 Task: Filter the pull requests by the current user.
Action: Mouse moved to (280, 175)
Screenshot: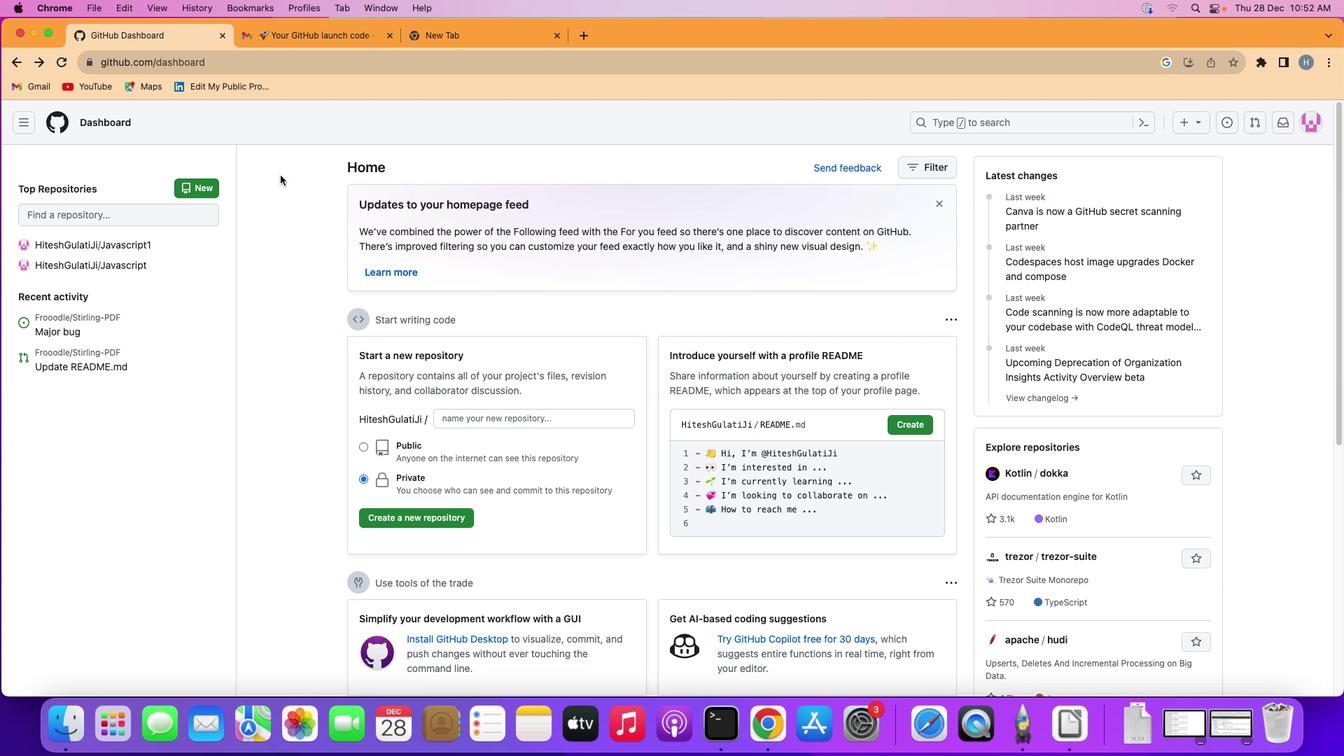 
Action: Mouse pressed left at (280, 175)
Screenshot: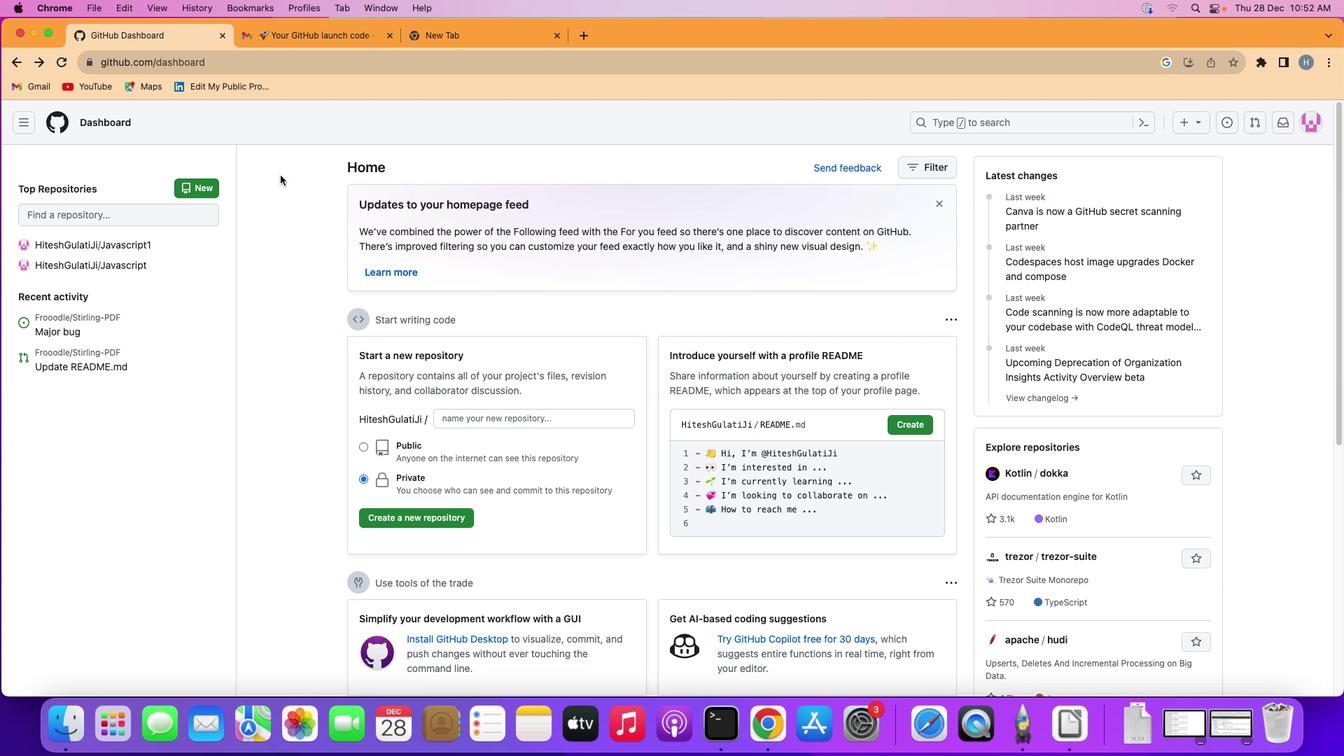 
Action: Mouse moved to (19, 118)
Screenshot: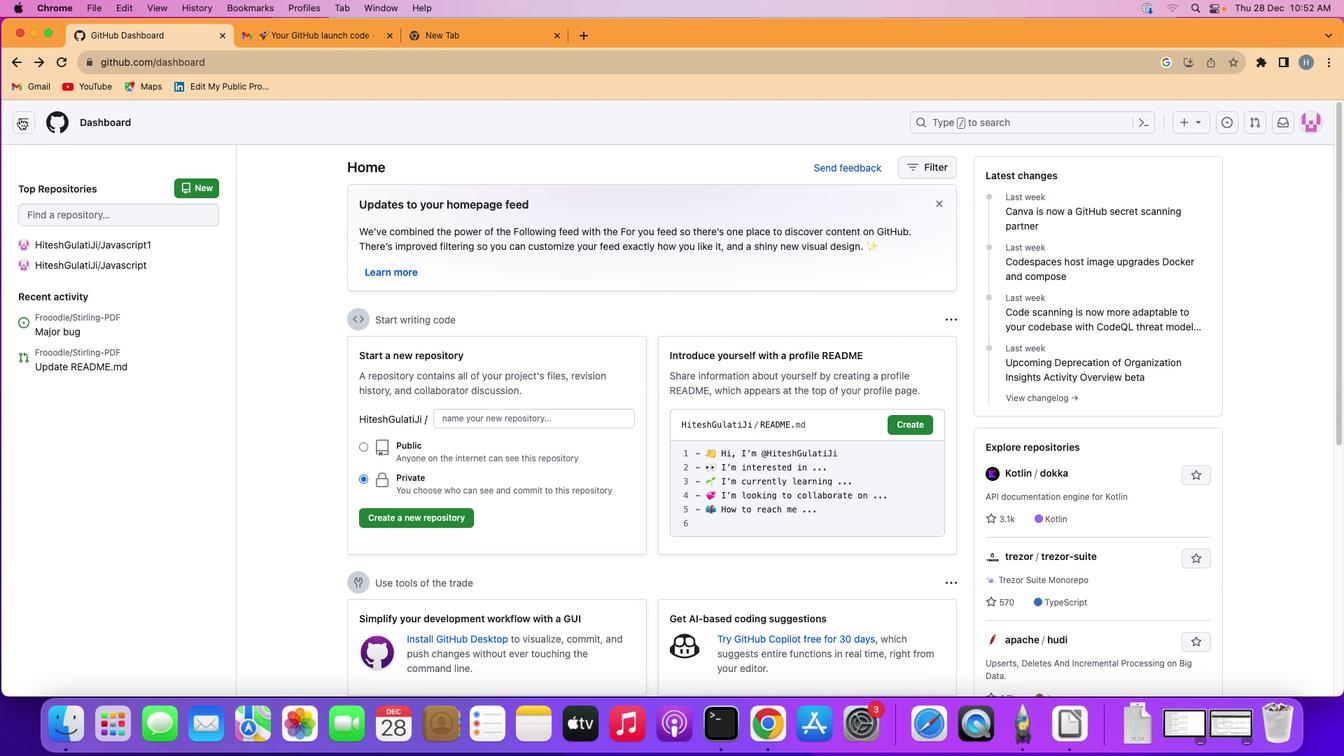 
Action: Mouse pressed left at (19, 118)
Screenshot: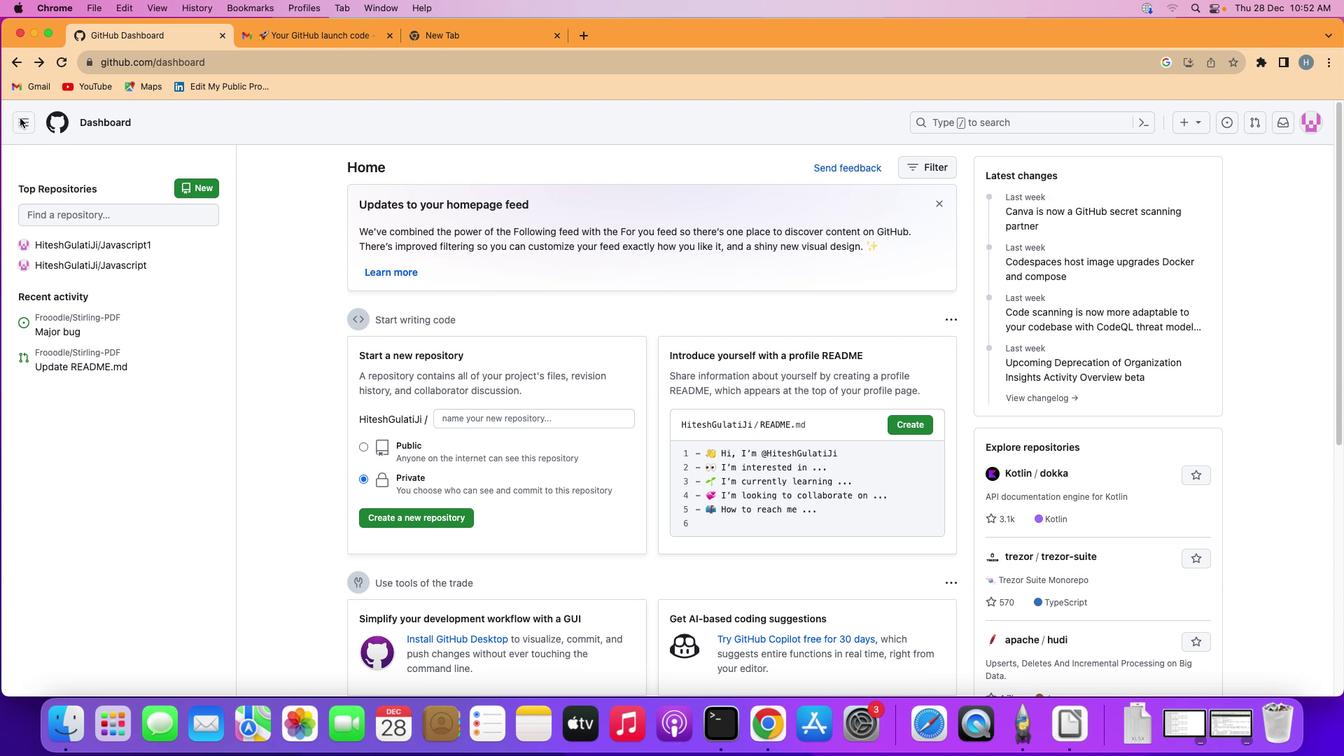 
Action: Mouse moved to (81, 204)
Screenshot: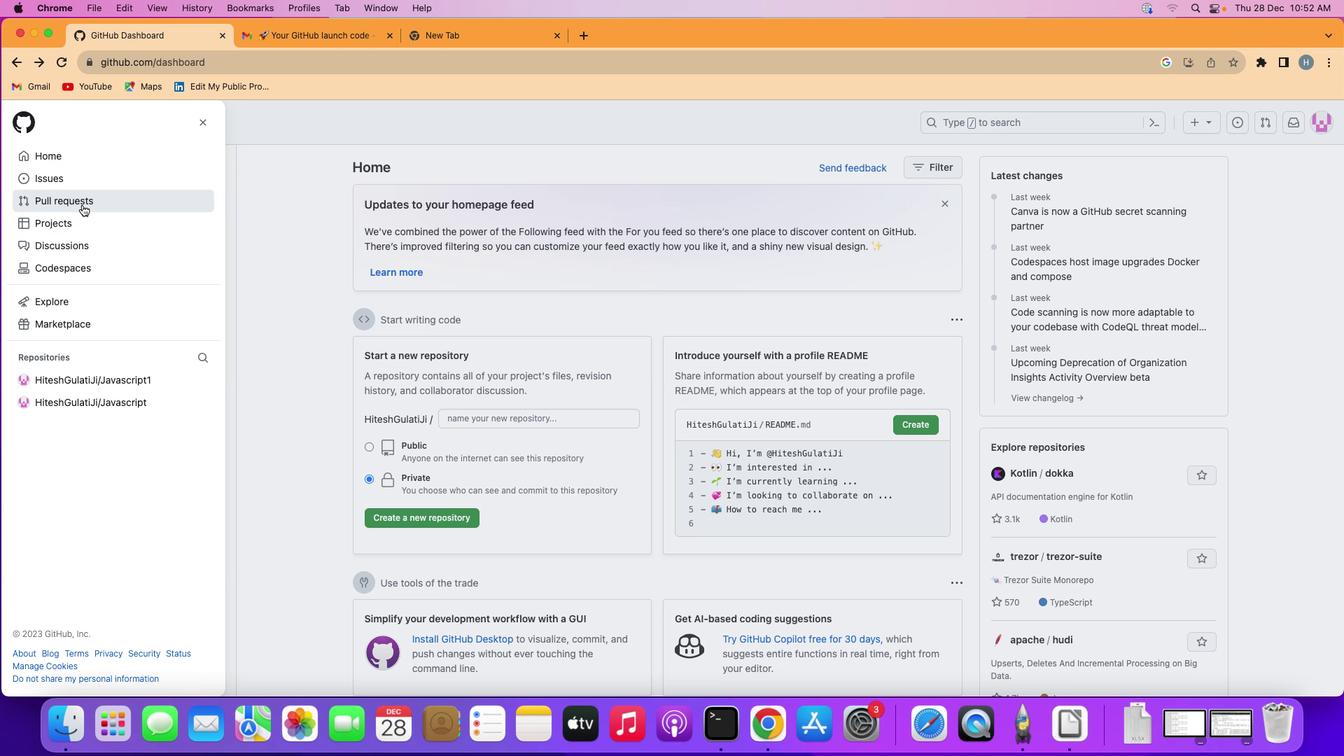 
Action: Mouse pressed left at (81, 204)
Screenshot: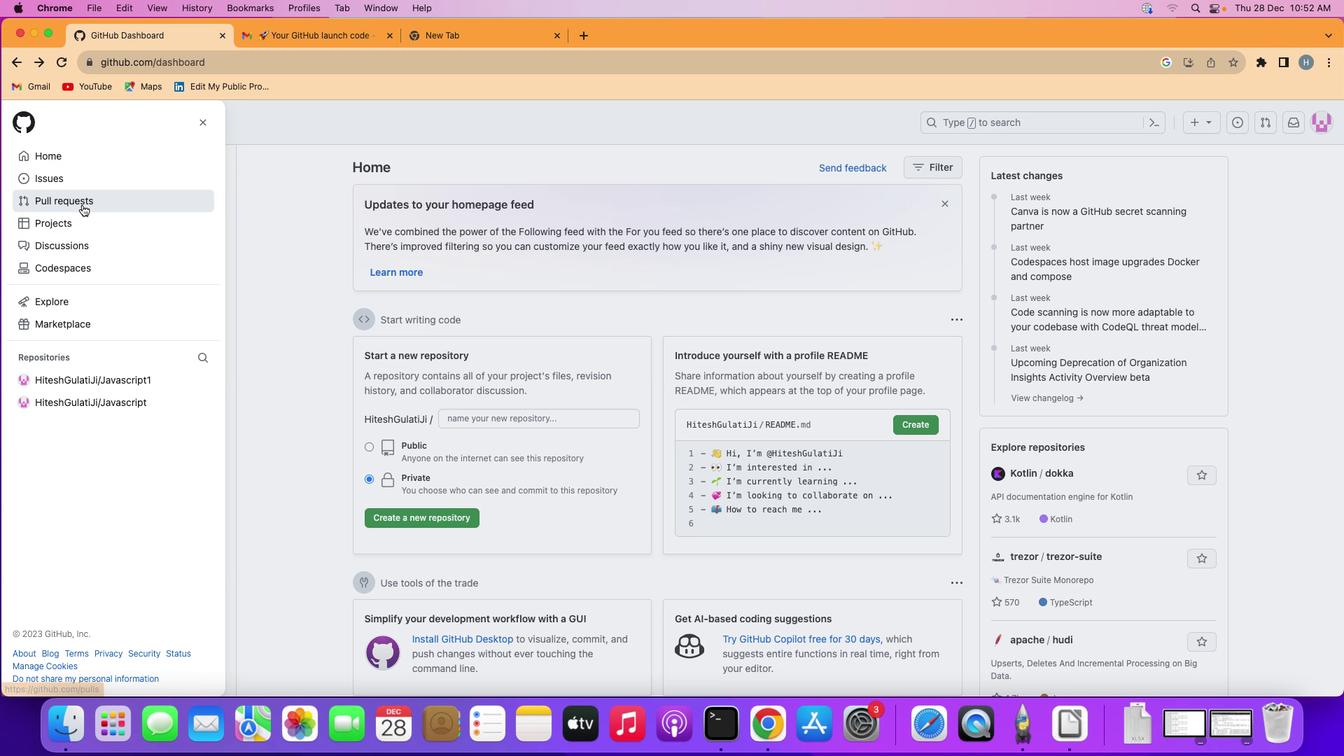 
Action: Mouse moved to (934, 214)
Screenshot: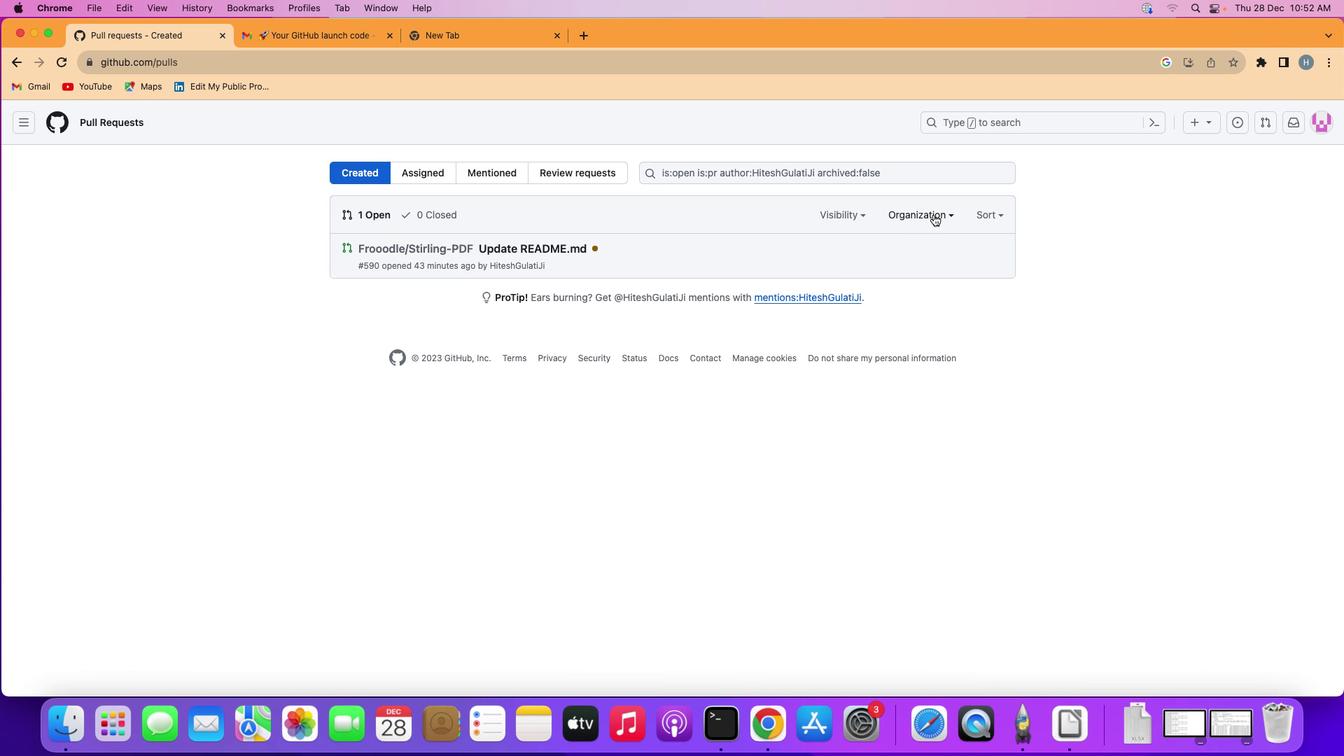 
Action: Mouse pressed left at (934, 214)
Screenshot: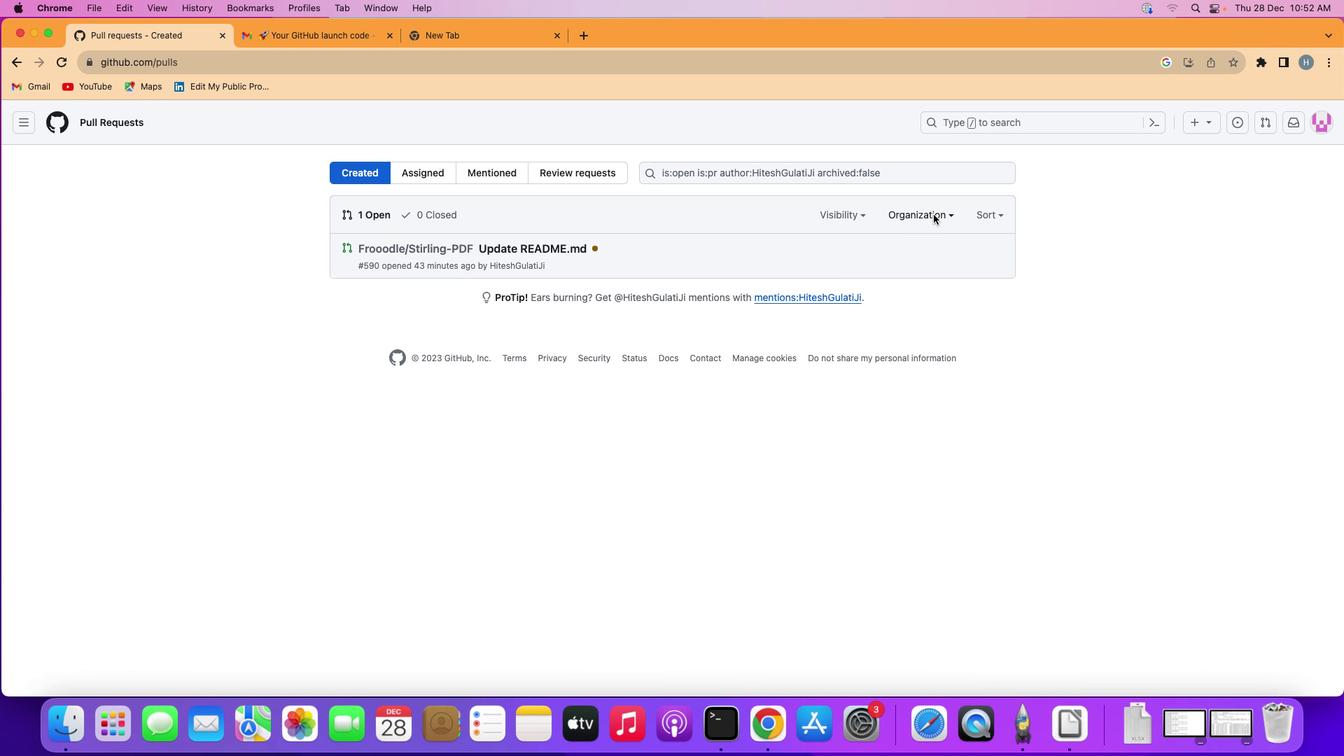 
Action: Mouse moved to (880, 296)
Screenshot: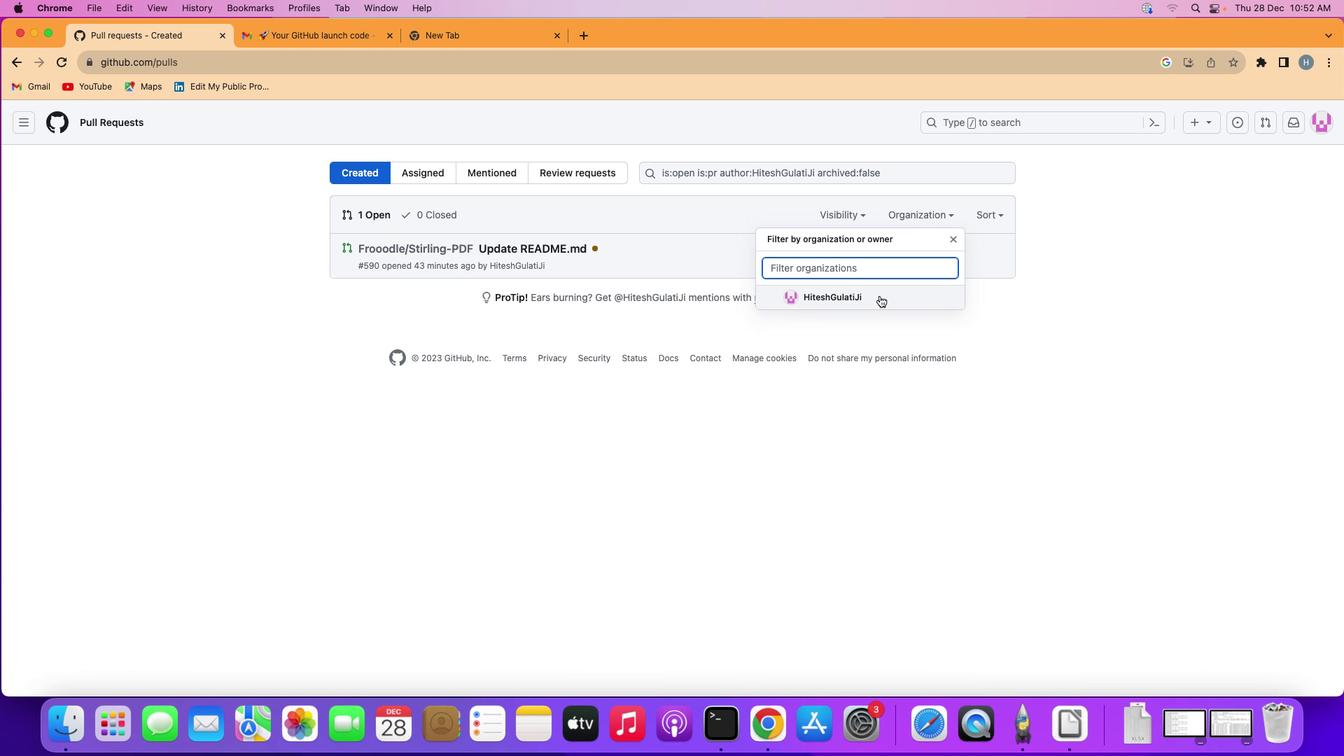 
Action: Mouse pressed left at (880, 296)
Screenshot: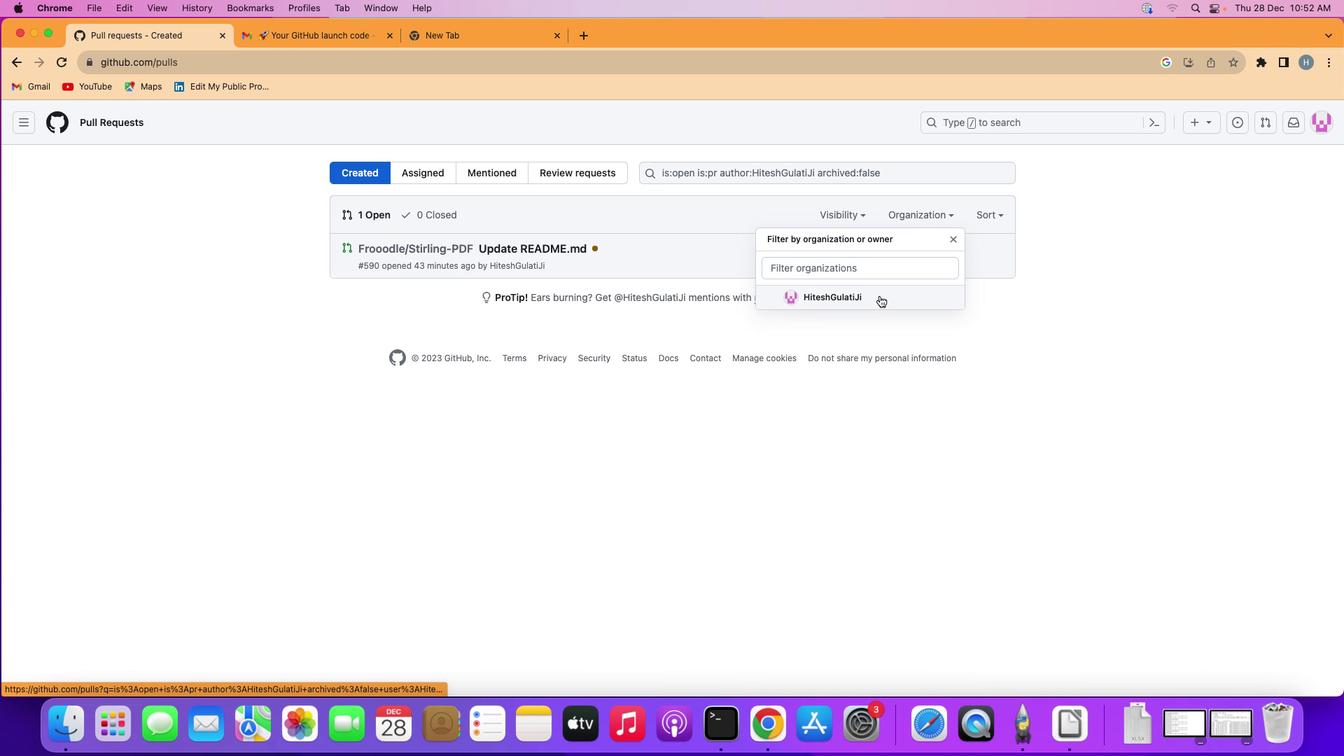 
